 Task: Create a section Feature Flurry and in the section, add a milestone Natural Language Processing Integration in the project ZestTech.
Action: Mouse moved to (51, 374)
Screenshot: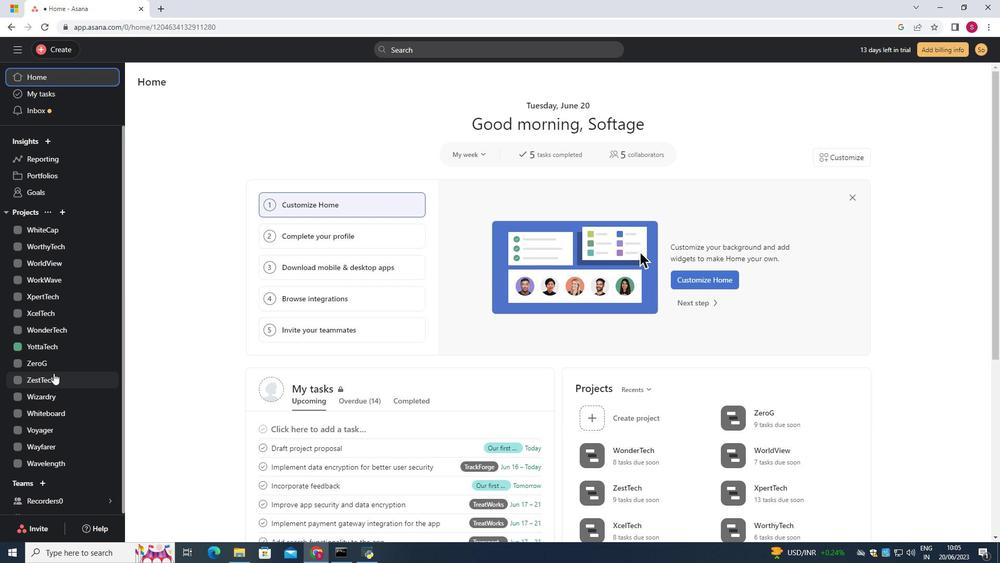 
Action: Mouse pressed left at (51, 374)
Screenshot: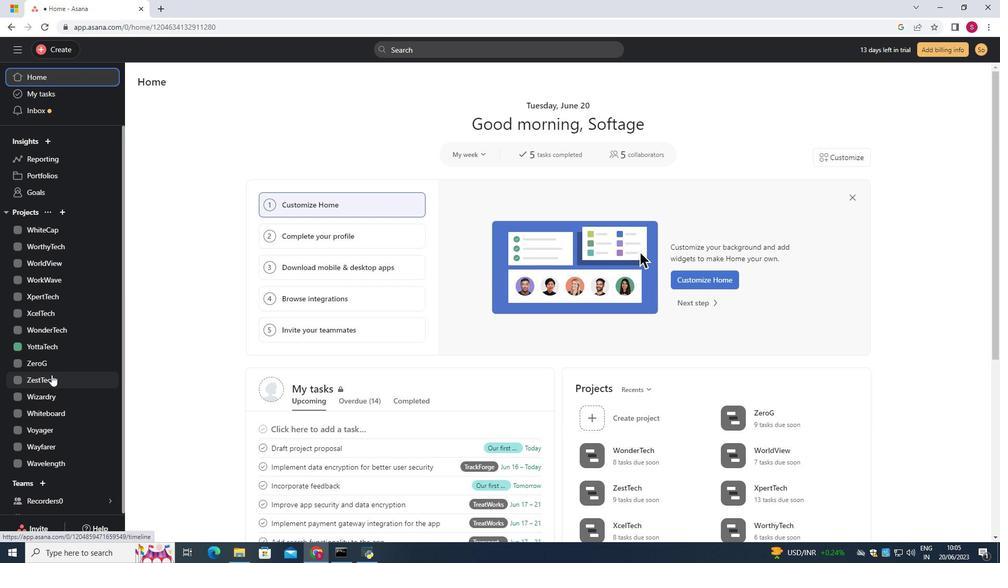 
Action: Mouse moved to (212, 387)
Screenshot: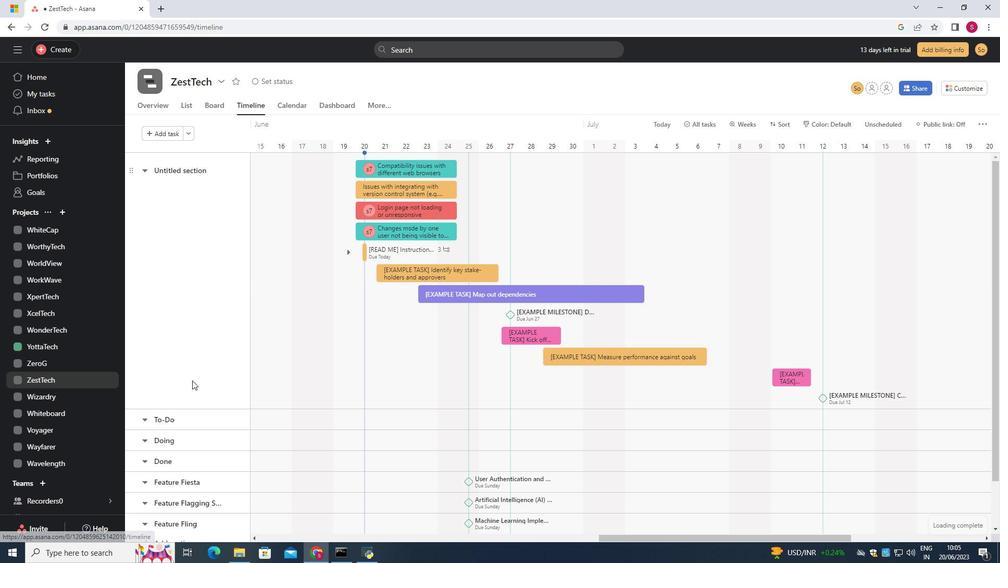 
Action: Mouse scrolled (212, 387) with delta (0, 0)
Screenshot: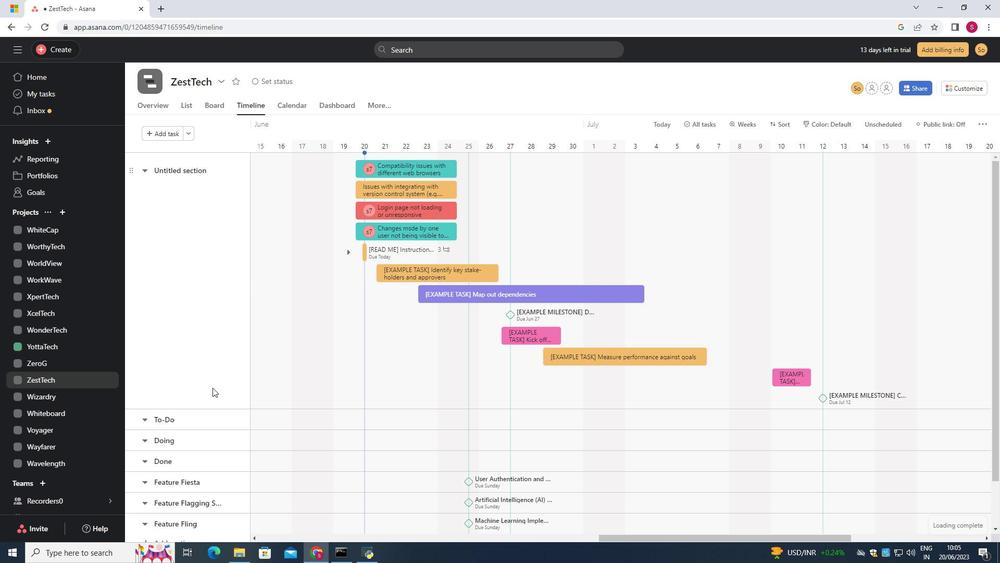 
Action: Mouse moved to (181, 491)
Screenshot: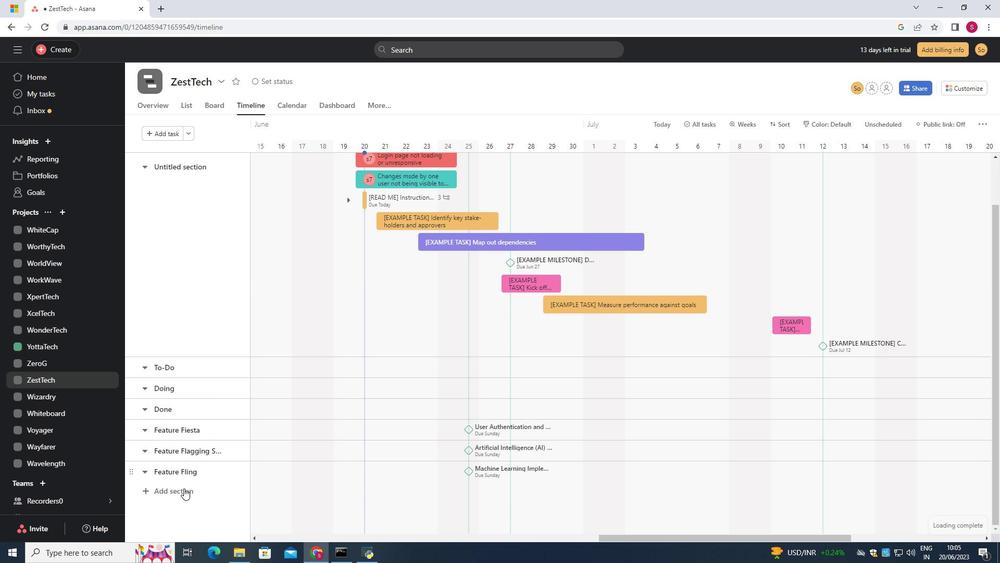 
Action: Mouse pressed left at (181, 491)
Screenshot: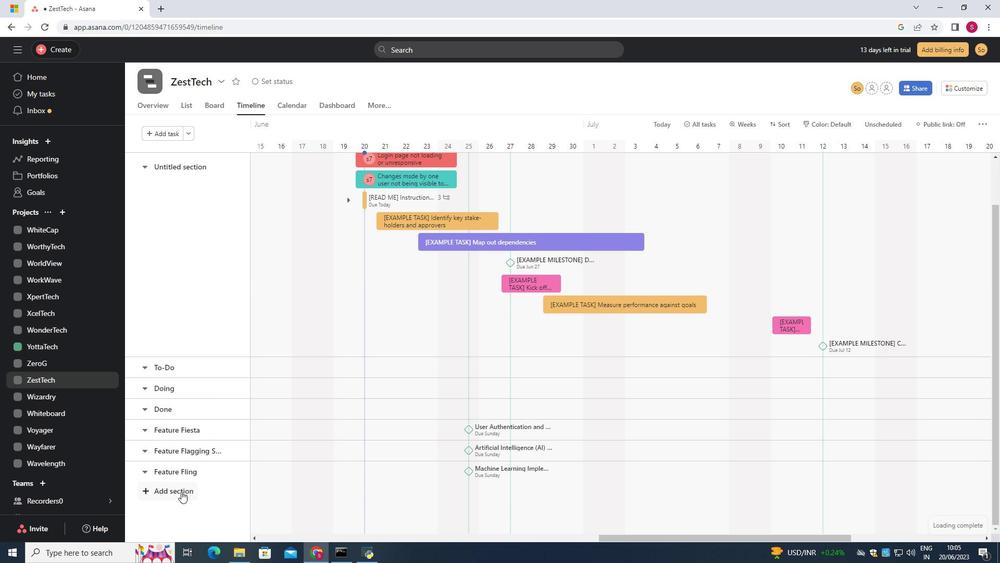 
Action: Mouse moved to (180, 492)
Screenshot: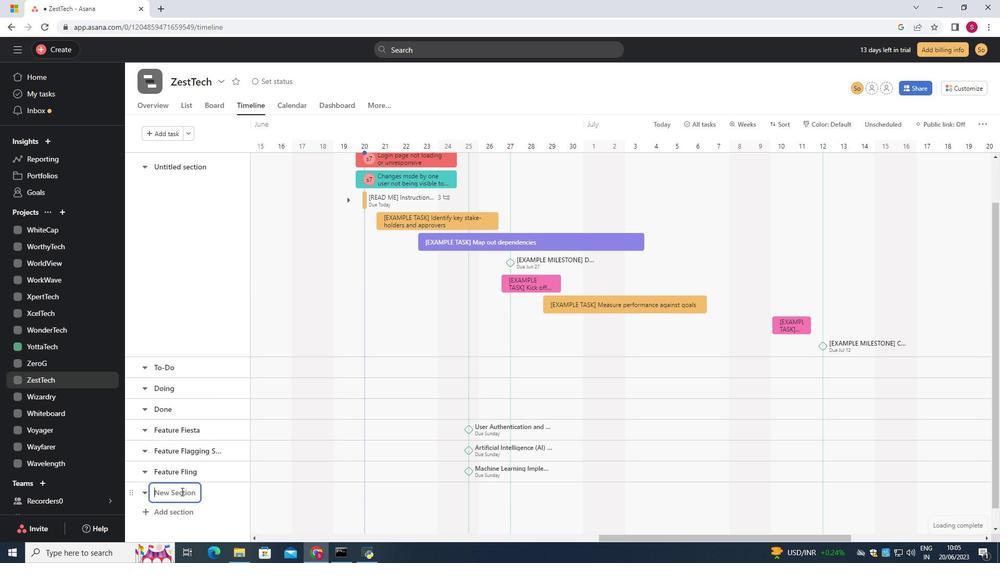 
Action: Key pressed <Key.shift>Feature<Key.space><Key.shift>Flurry<Key.enter>
Screenshot: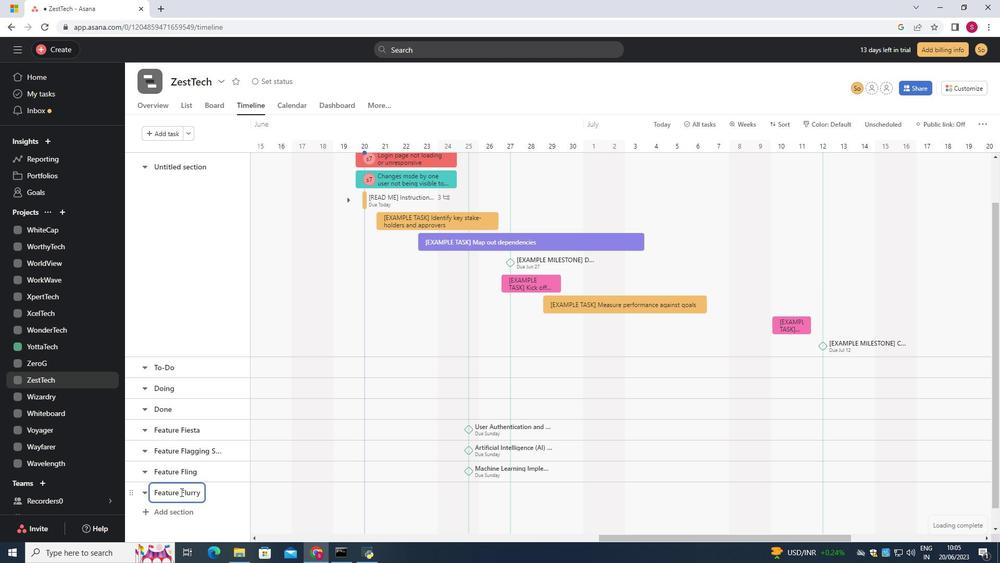 
Action: Mouse moved to (375, 493)
Screenshot: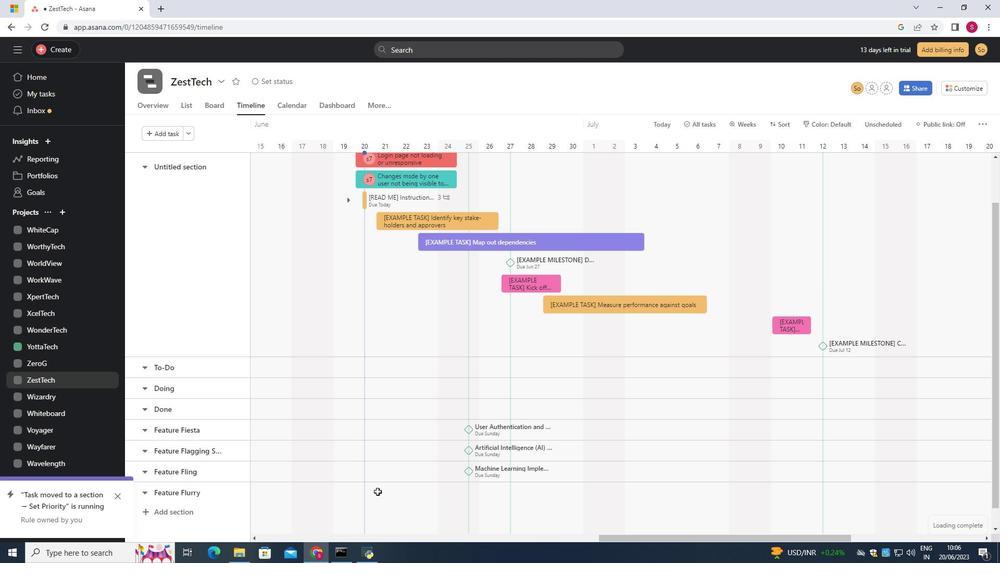 
Action: Mouse pressed left at (375, 493)
Screenshot: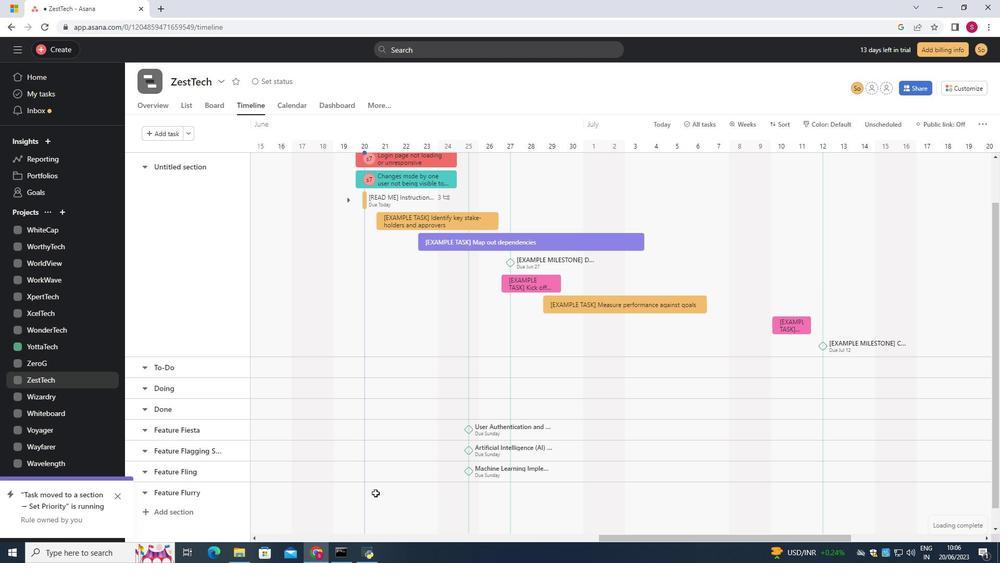 
Action: Key pressed <Key.shift>Natural<Key.space><Key.shift>Language<Key.space><Key.shift>Processing<Key.space><Key.shift>Integration<Key.enter>
Screenshot: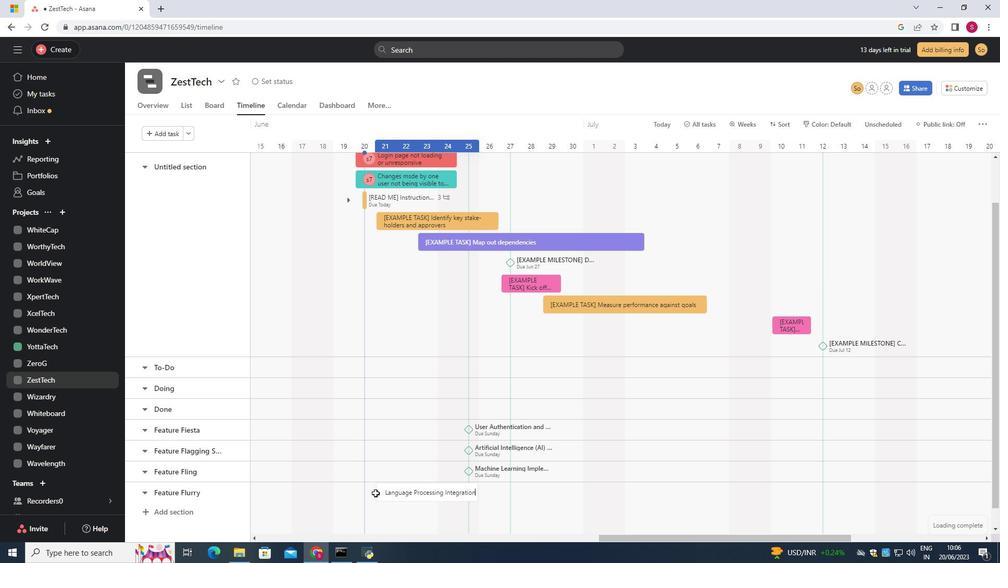 
Action: Mouse moved to (427, 493)
Screenshot: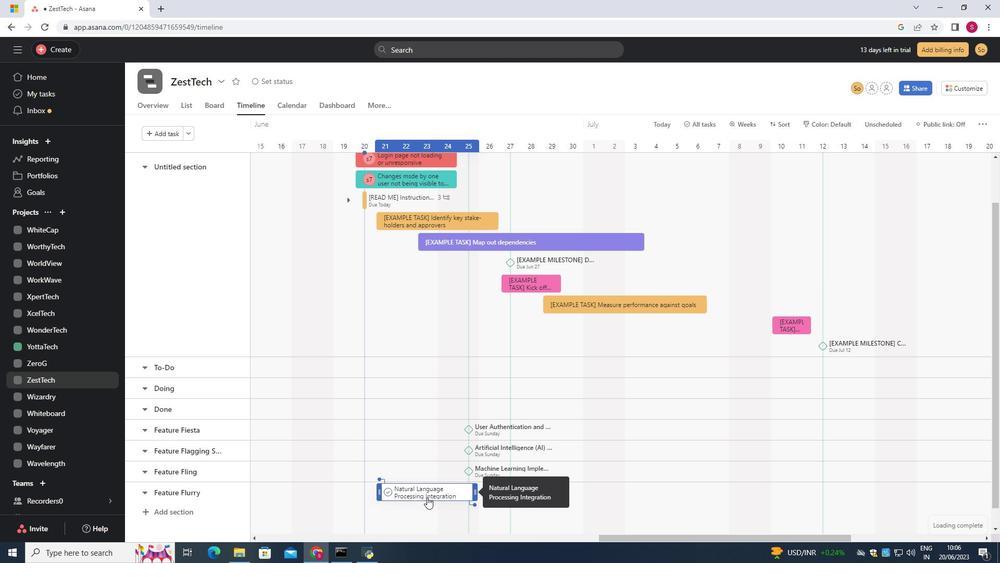 
Action: Mouse pressed right at (427, 493)
Screenshot: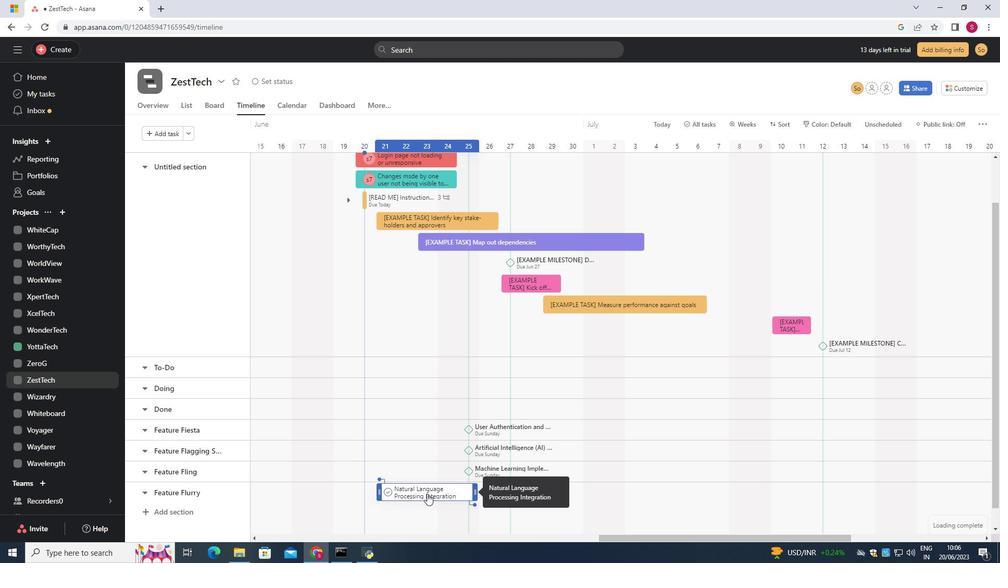 
Action: Mouse moved to (461, 436)
Screenshot: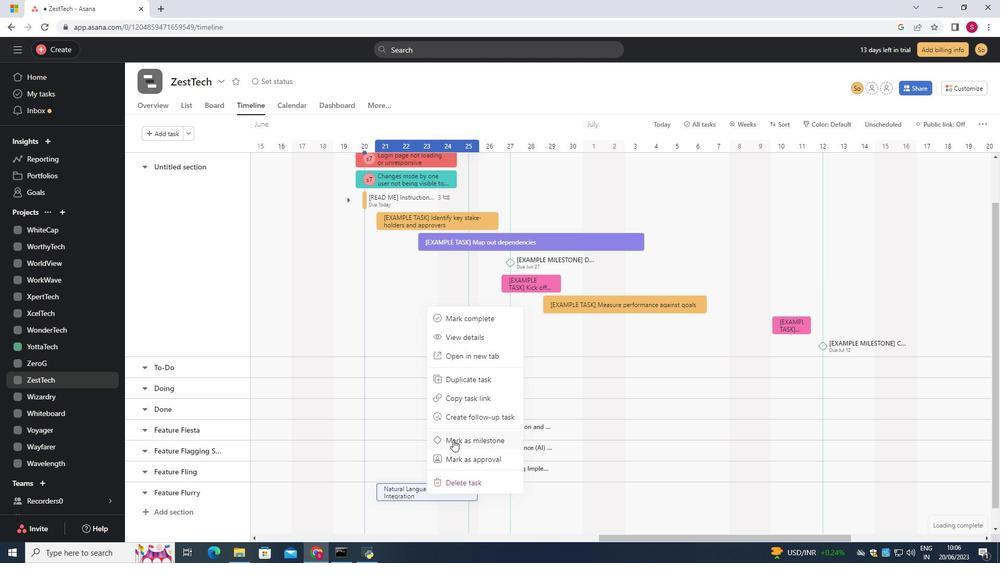 
Action: Mouse pressed left at (461, 436)
Screenshot: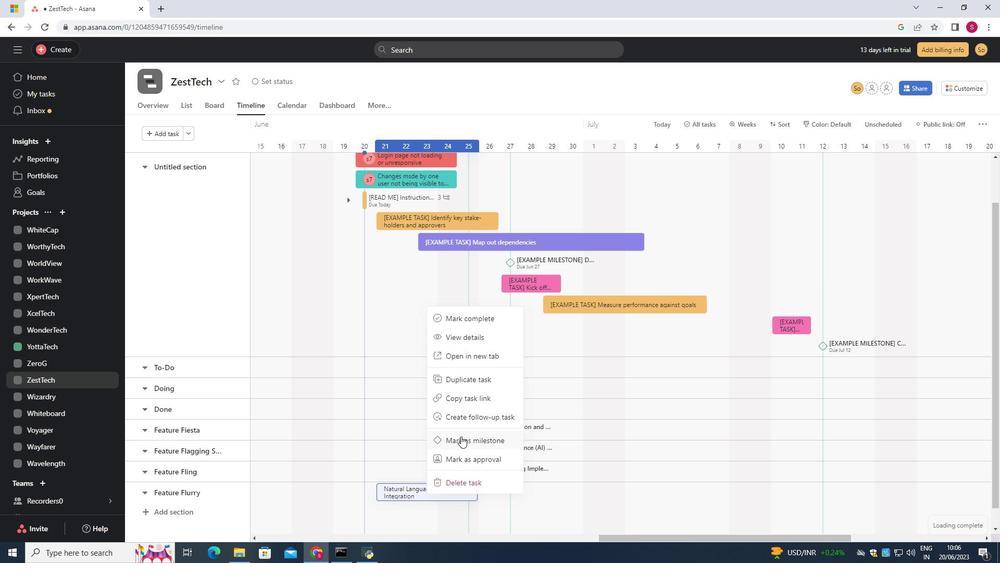 
